 Task: Use the formula "ERROR.TYPE" in spreadsheet "Project protfolio".
Action: Mouse moved to (80, 293)
Screenshot: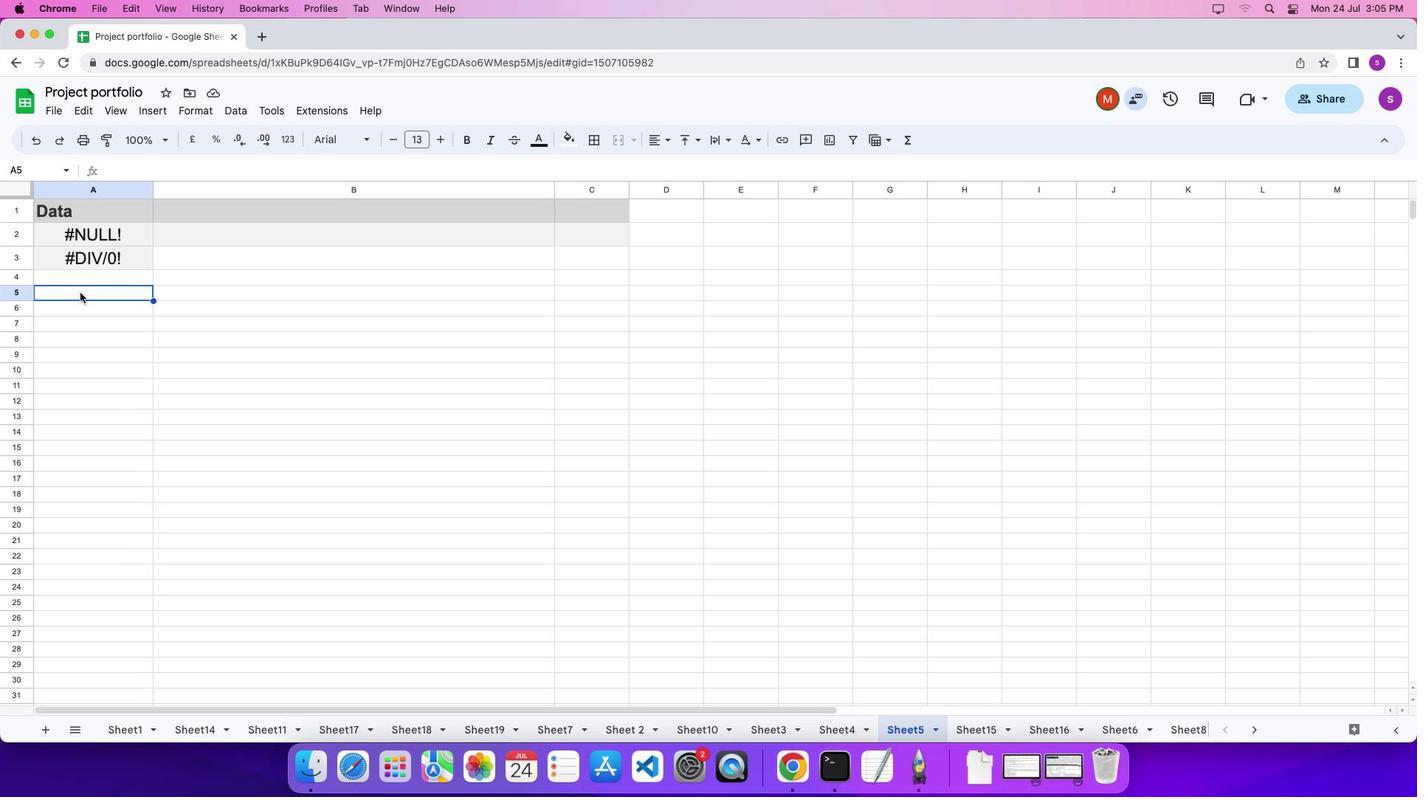 
Action: Mouse pressed left at (80, 293)
Screenshot: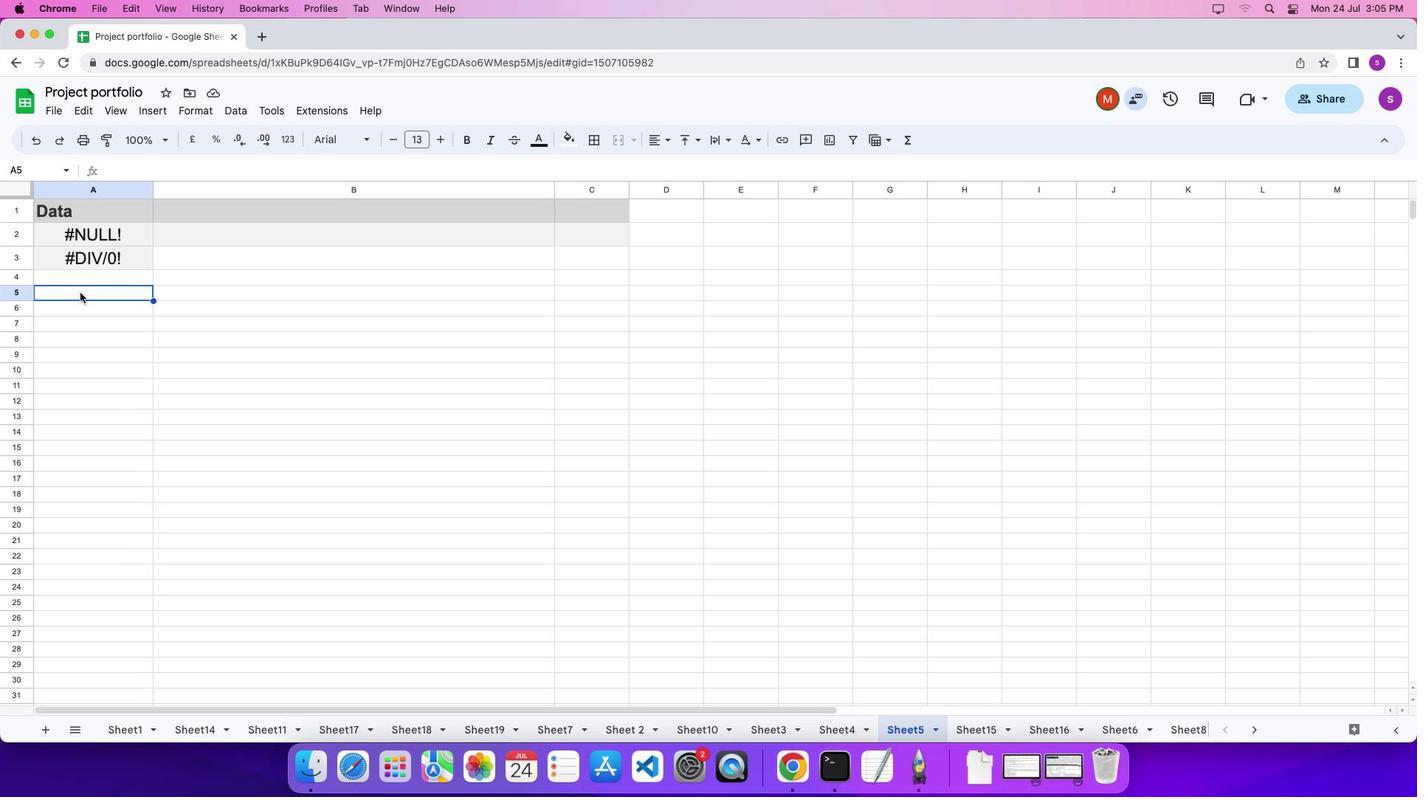 
Action: Key pressed '='
Screenshot: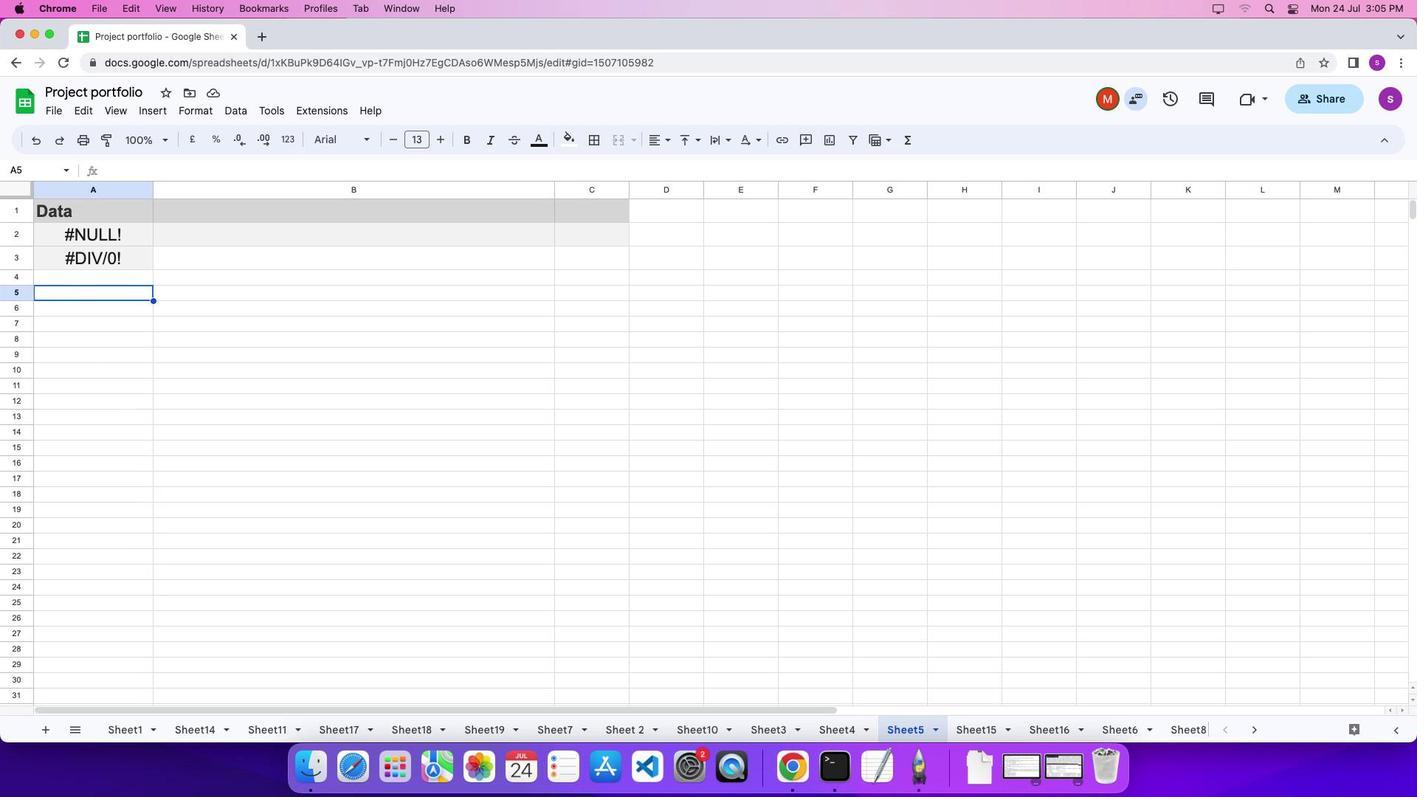 
Action: Mouse moved to (908, 141)
Screenshot: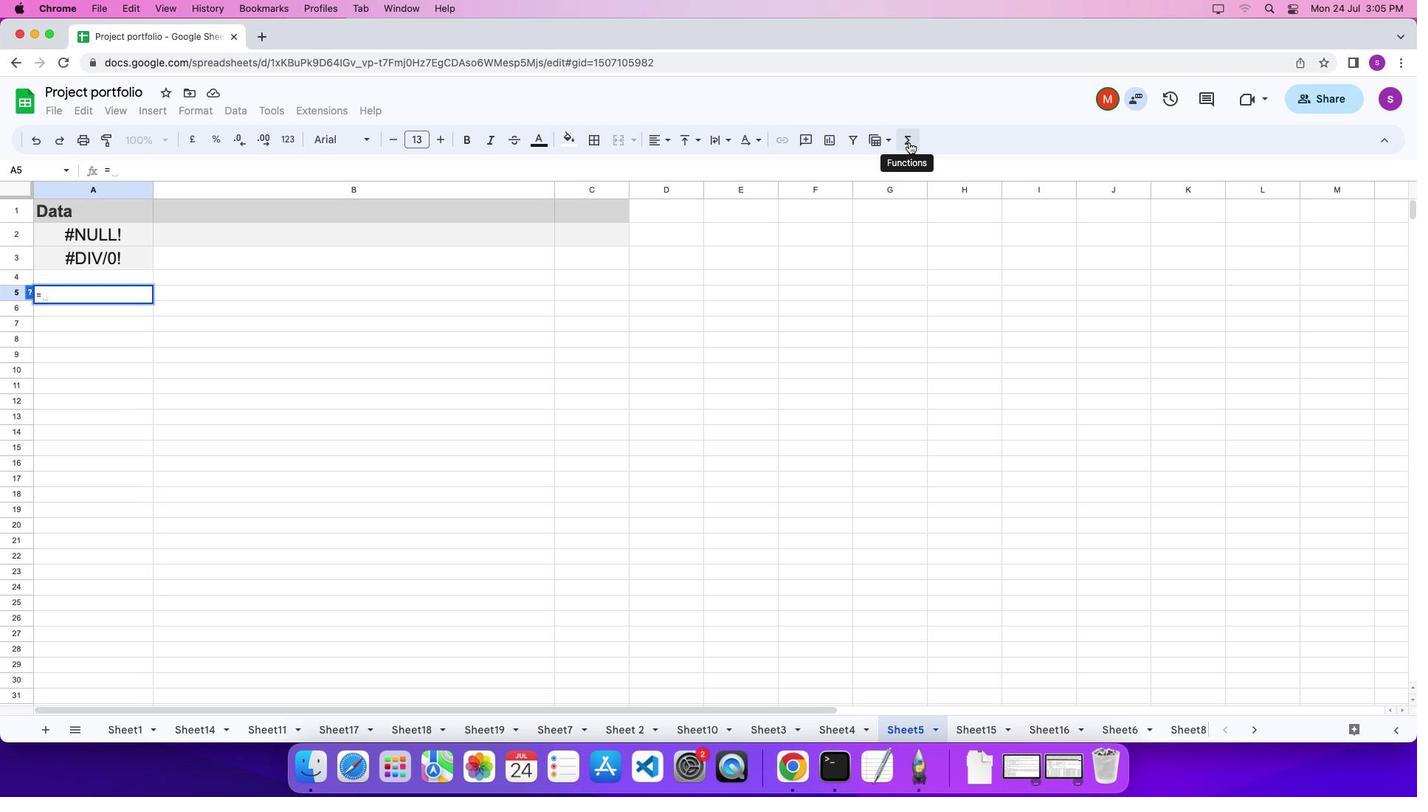 
Action: Mouse pressed left at (908, 141)
Screenshot: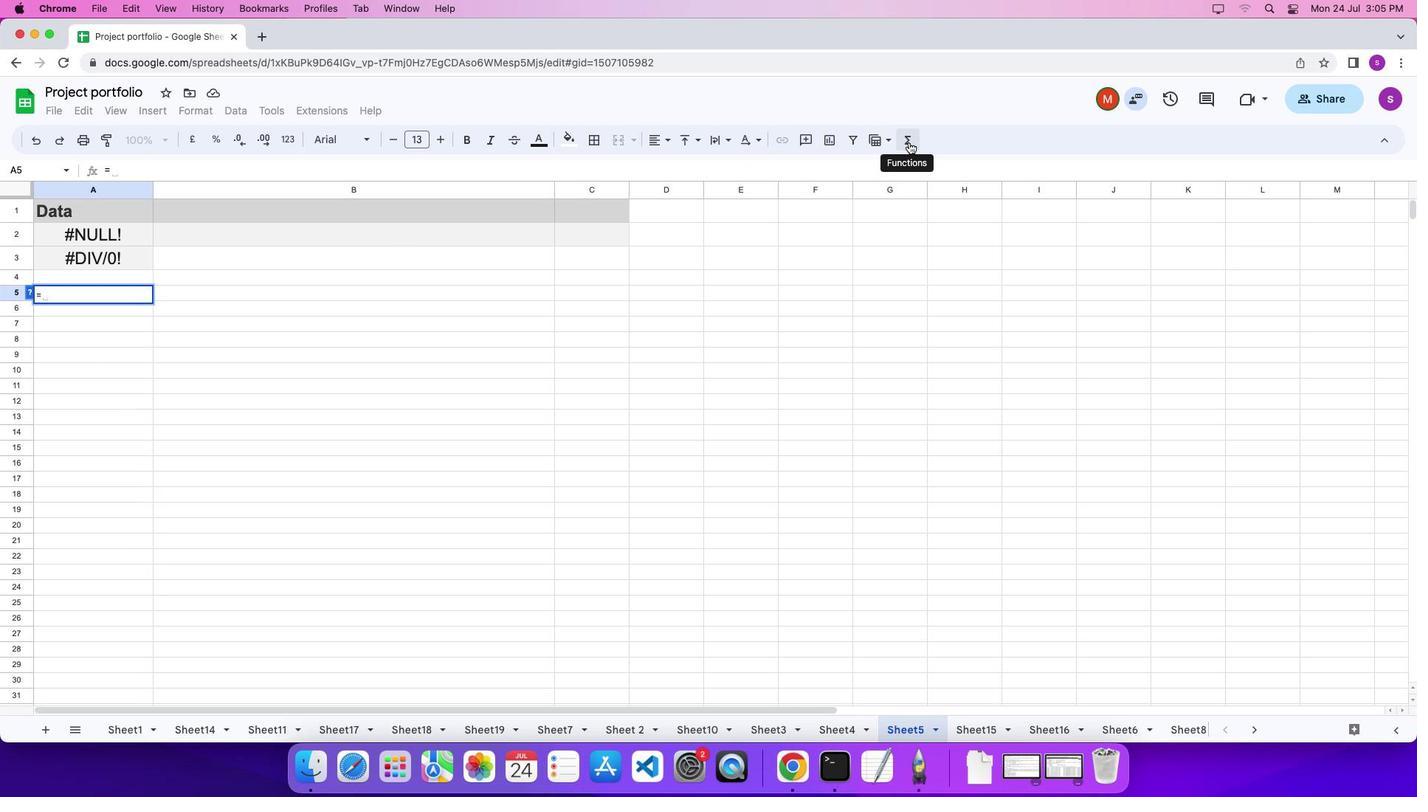 
Action: Mouse moved to (1118, 552)
Screenshot: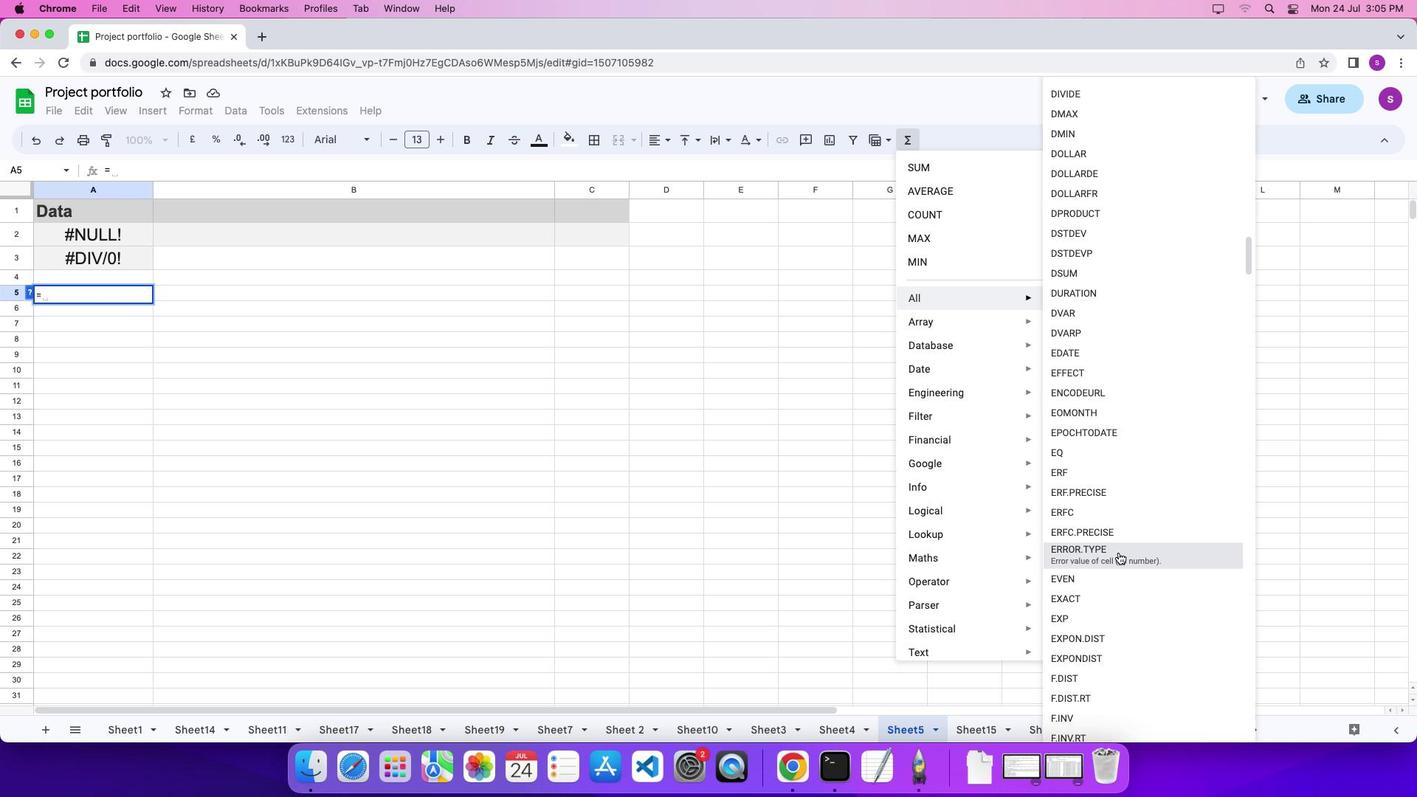 
Action: Mouse pressed left at (1118, 552)
Screenshot: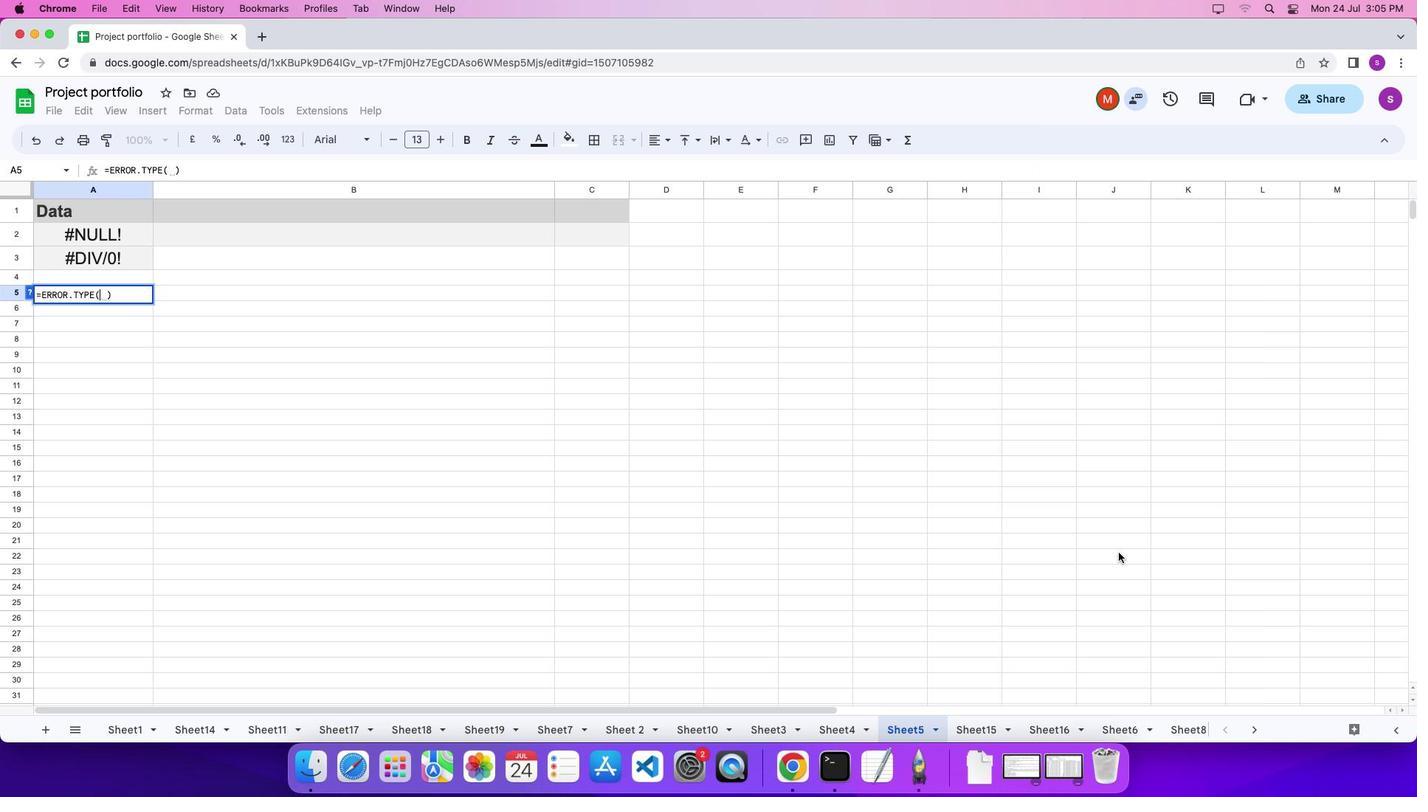 
Action: Mouse moved to (119, 231)
Screenshot: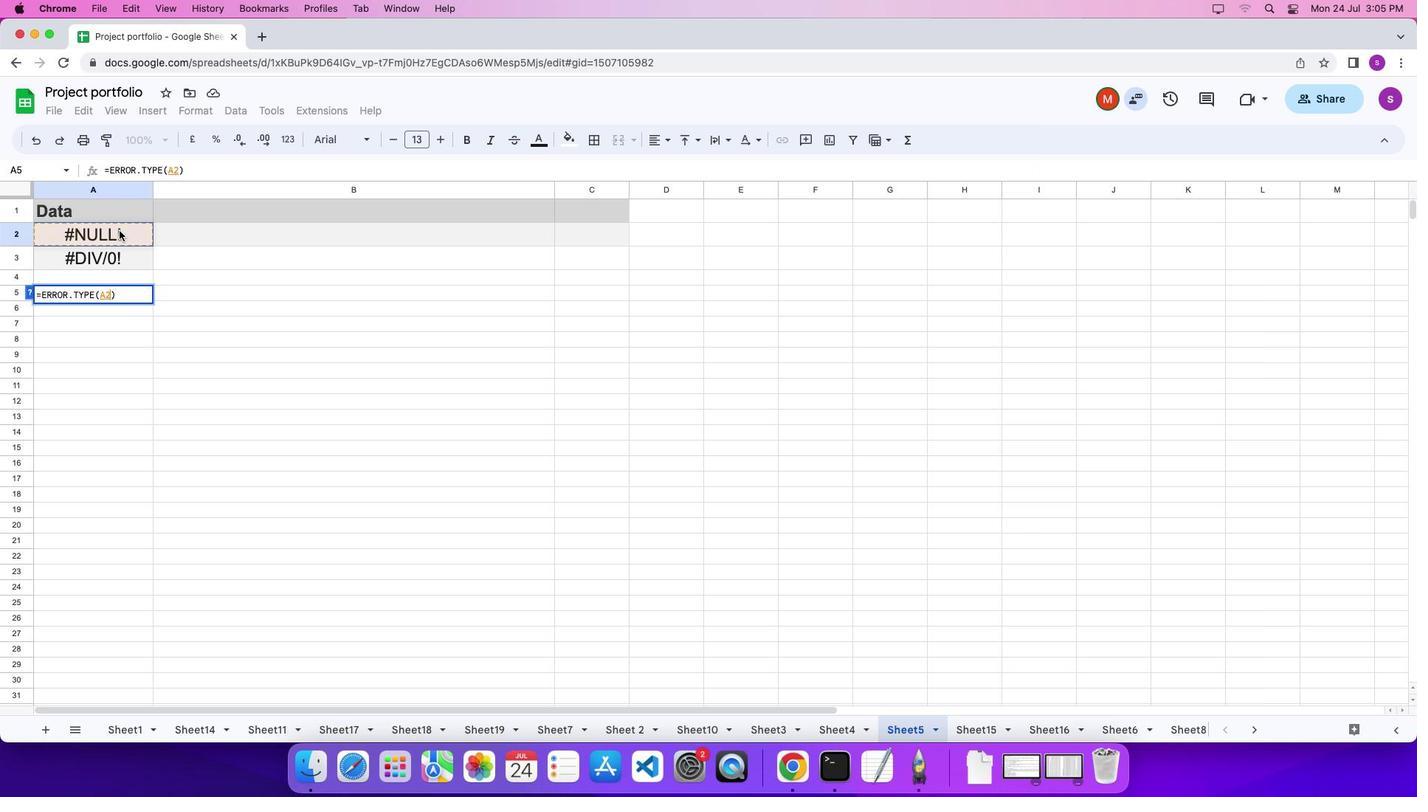 
Action: Mouse pressed left at (119, 231)
Screenshot: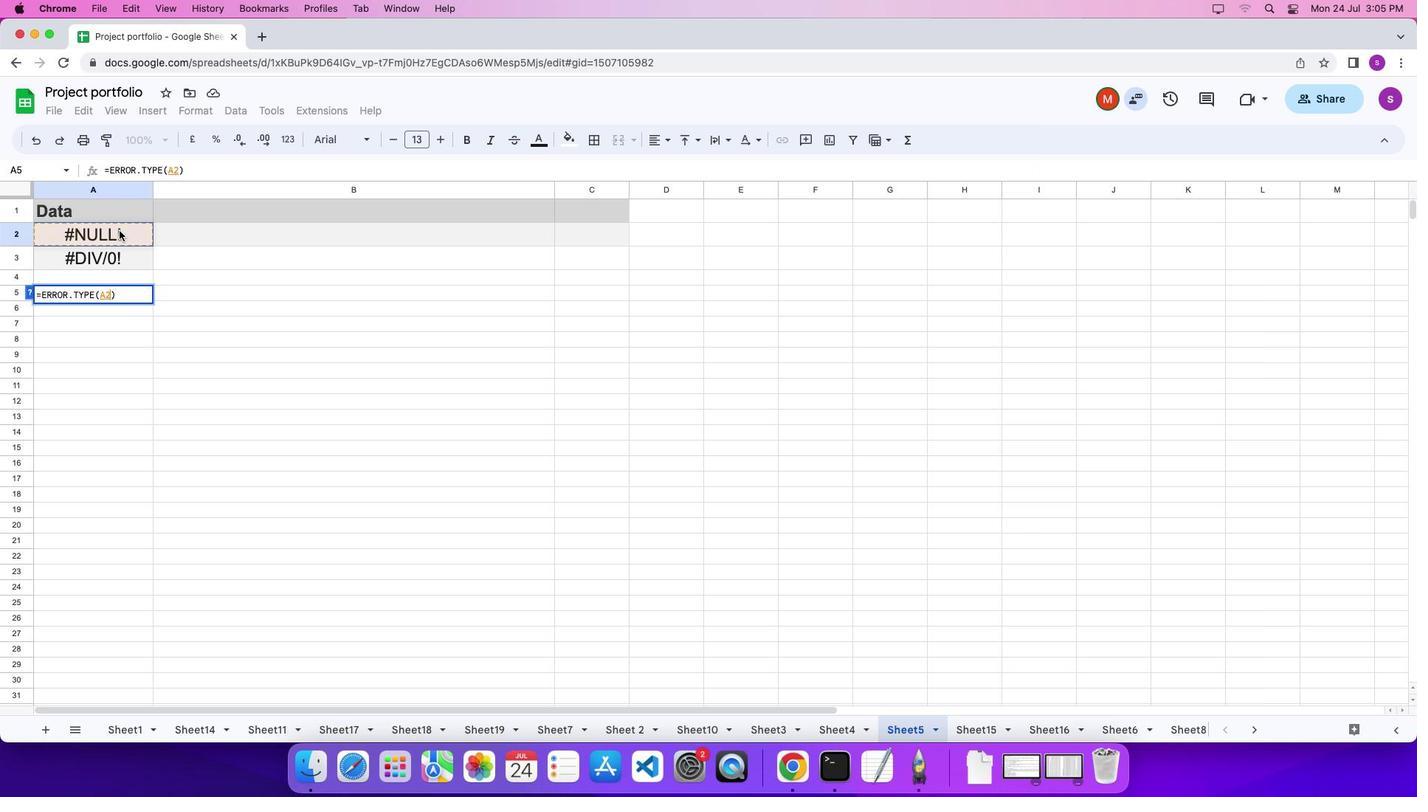 
Action: Mouse moved to (119, 231)
Screenshot: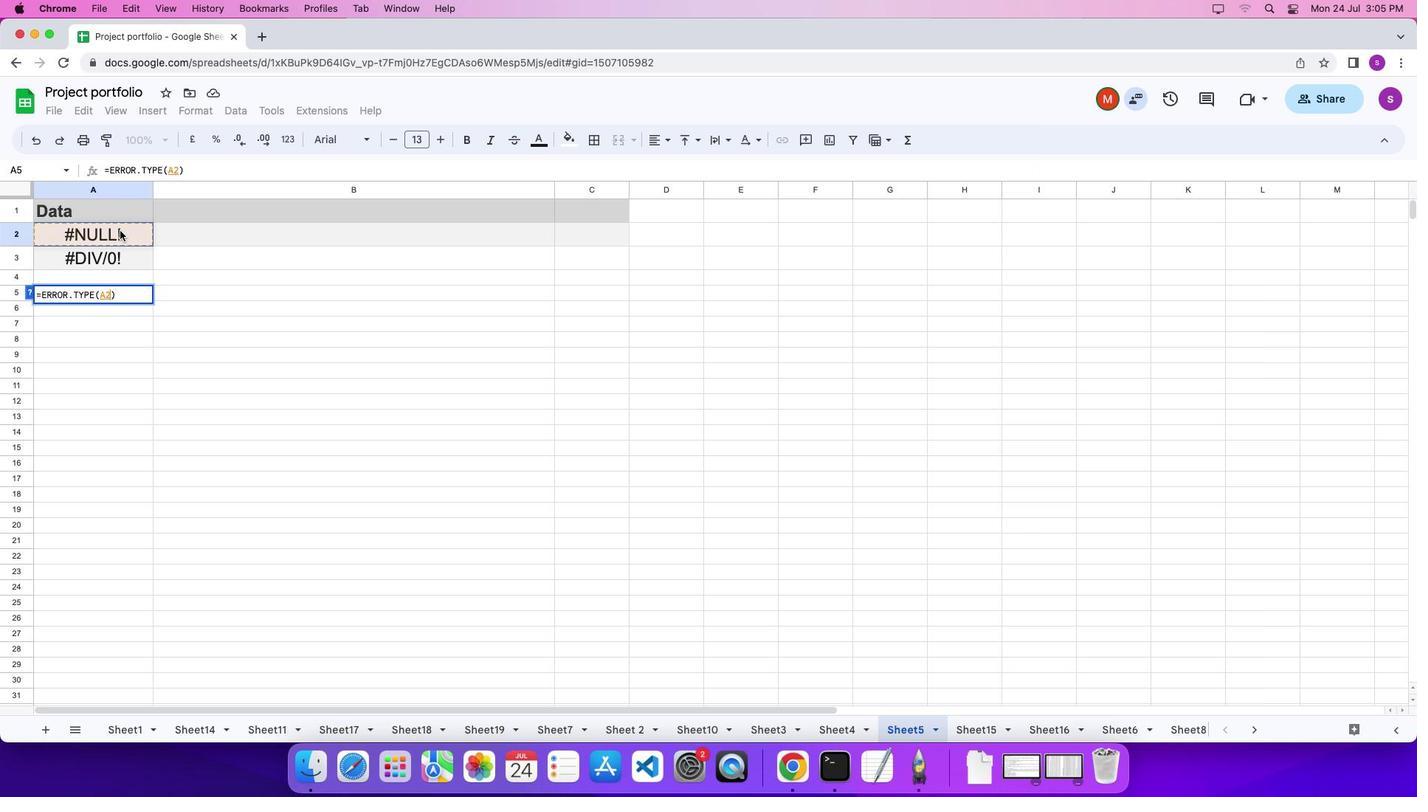 
Action: Key pressed '\x03'
Screenshot: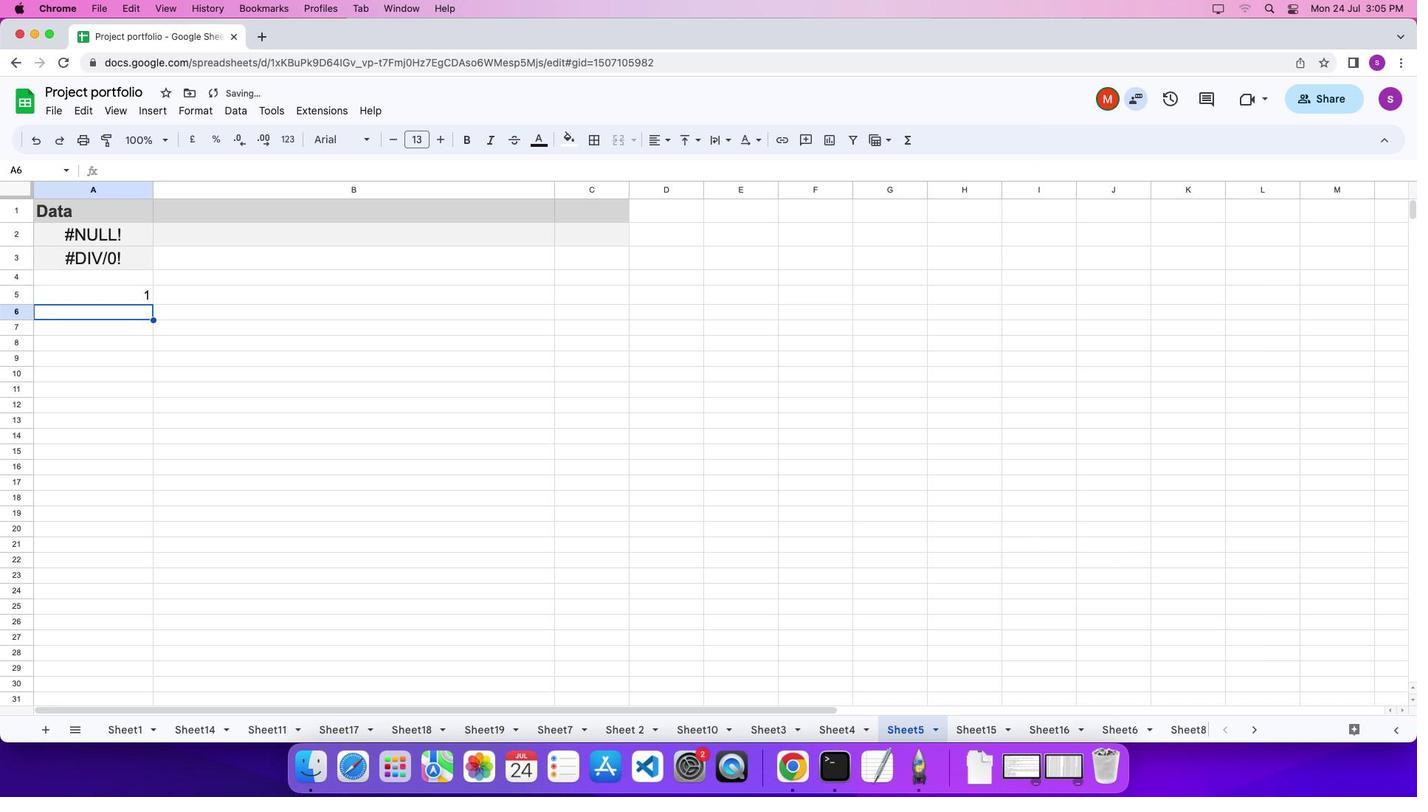 
Action: Mouse moved to (155, 314)
Screenshot: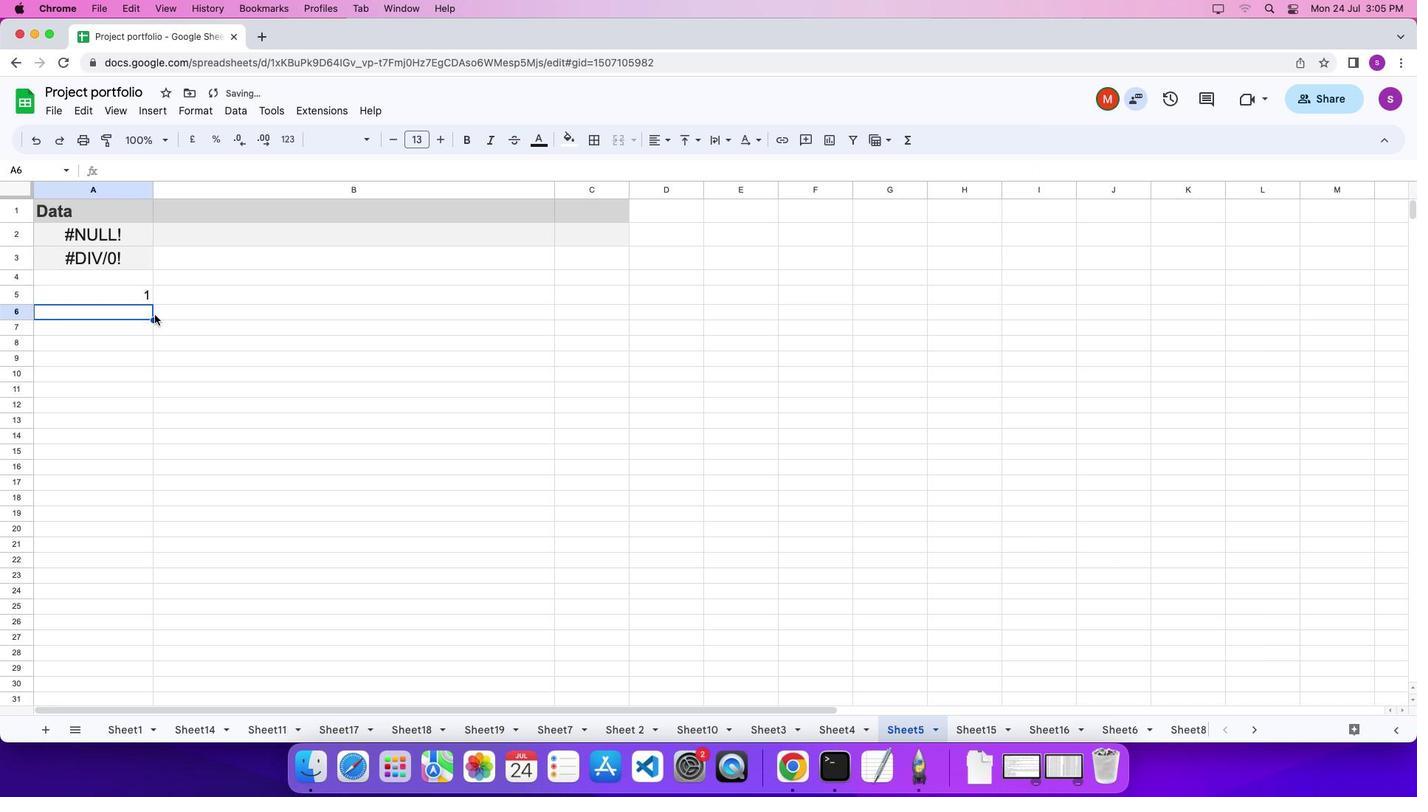 
